 Task: Change the text position center left, Y -1.35.
Action: Mouse moved to (454, 211)
Screenshot: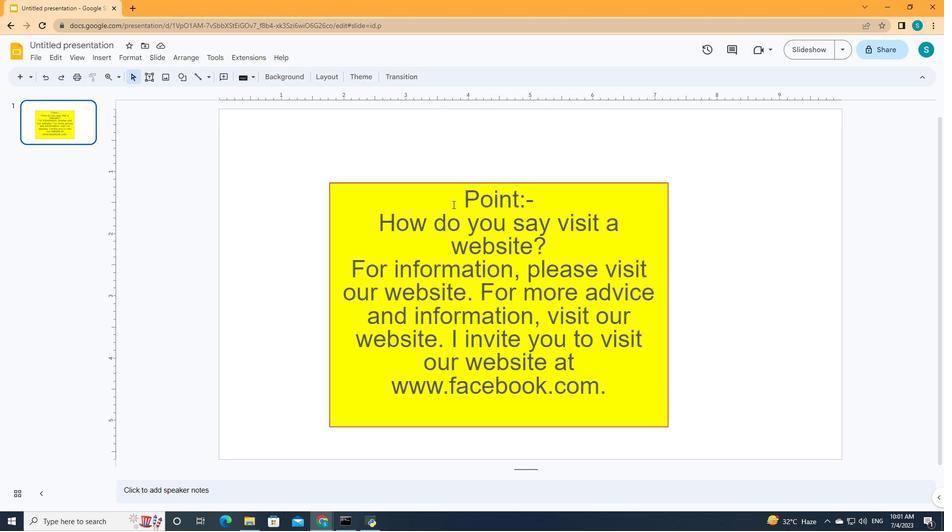 
Action: Mouse pressed left at (454, 211)
Screenshot: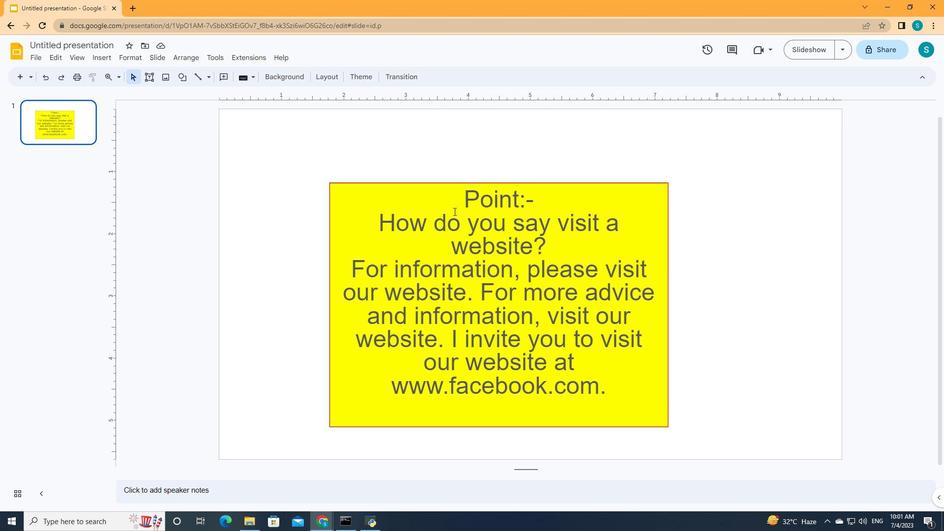 
Action: Mouse moved to (682, 75)
Screenshot: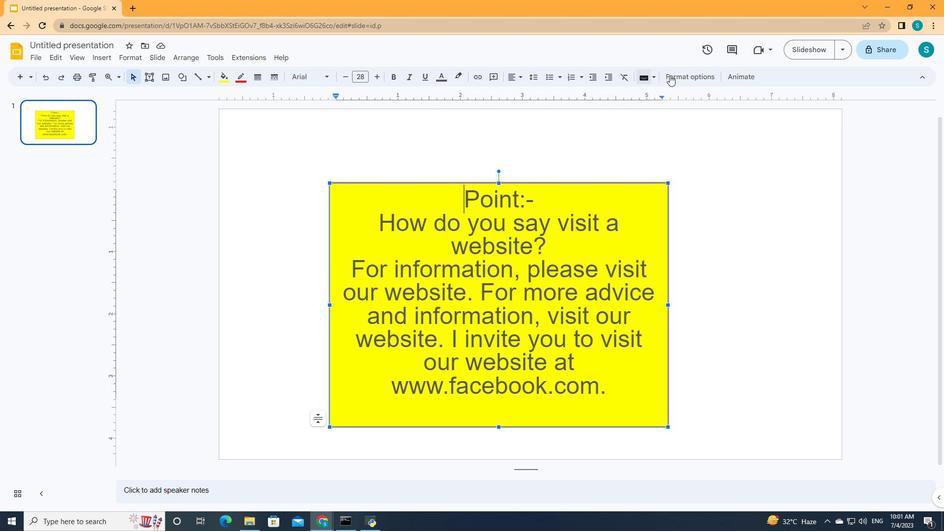 
Action: Mouse pressed left at (682, 75)
Screenshot: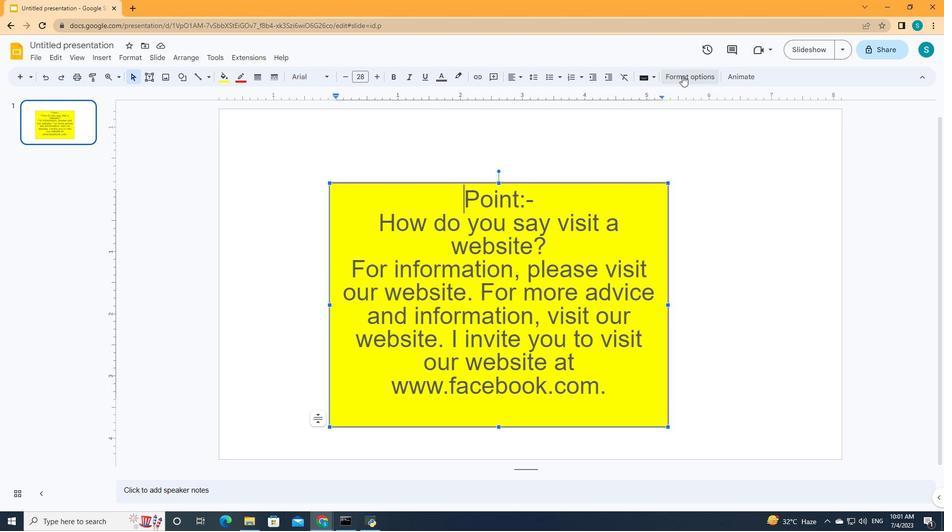 
Action: Mouse moved to (809, 140)
Screenshot: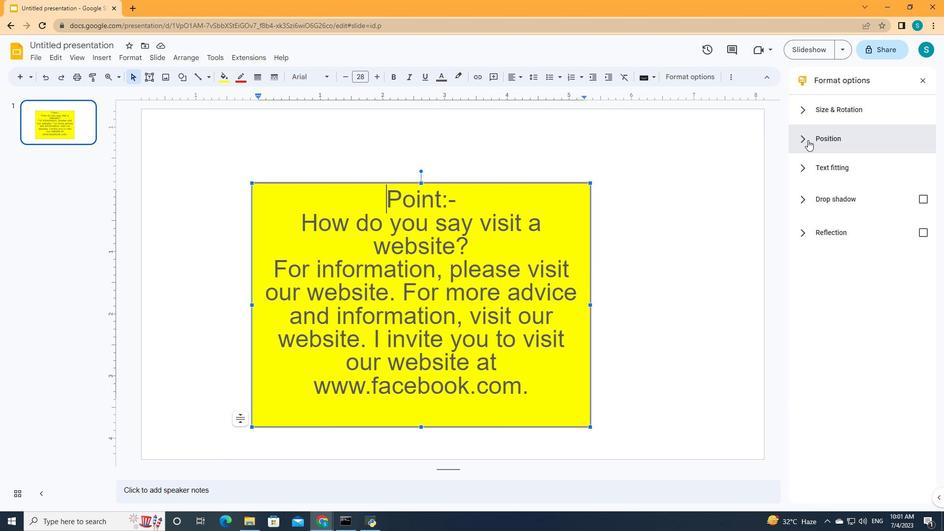 
Action: Mouse pressed left at (809, 140)
Screenshot: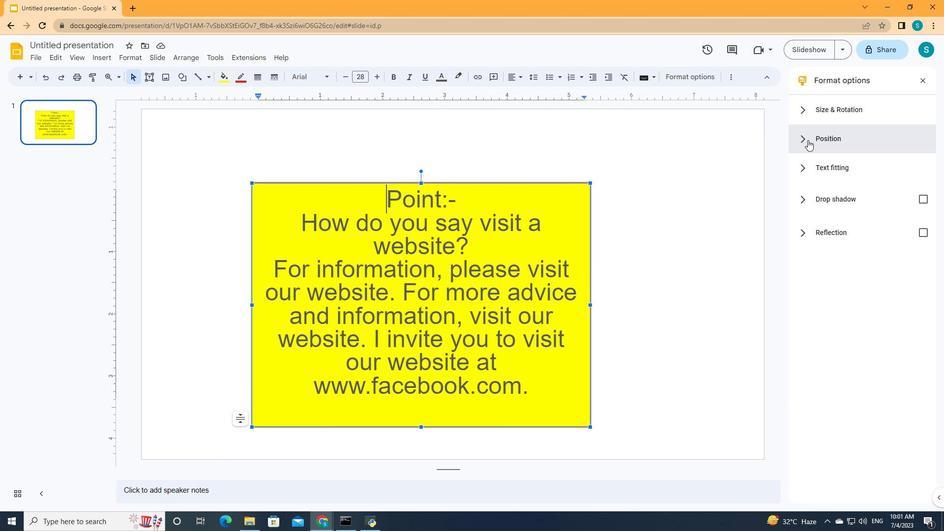 
Action: Mouse moved to (862, 176)
Screenshot: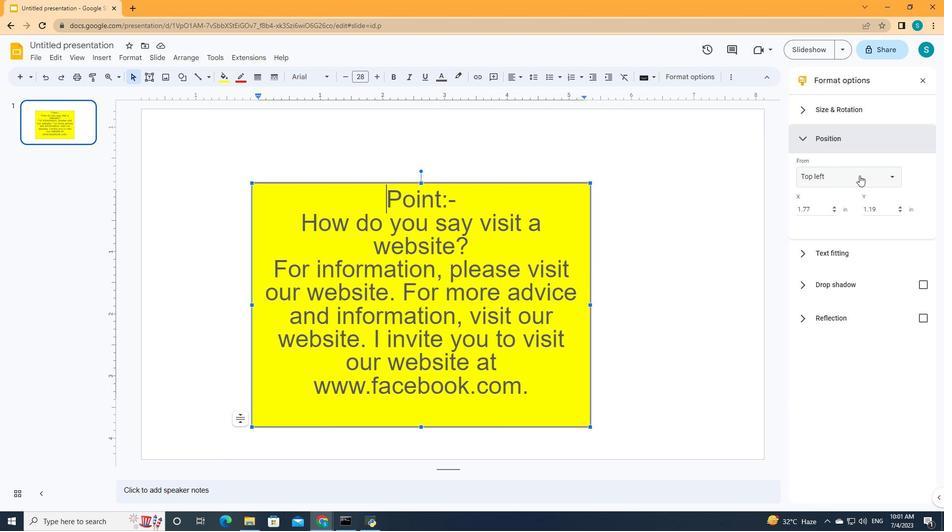 
Action: Mouse pressed left at (862, 176)
Screenshot: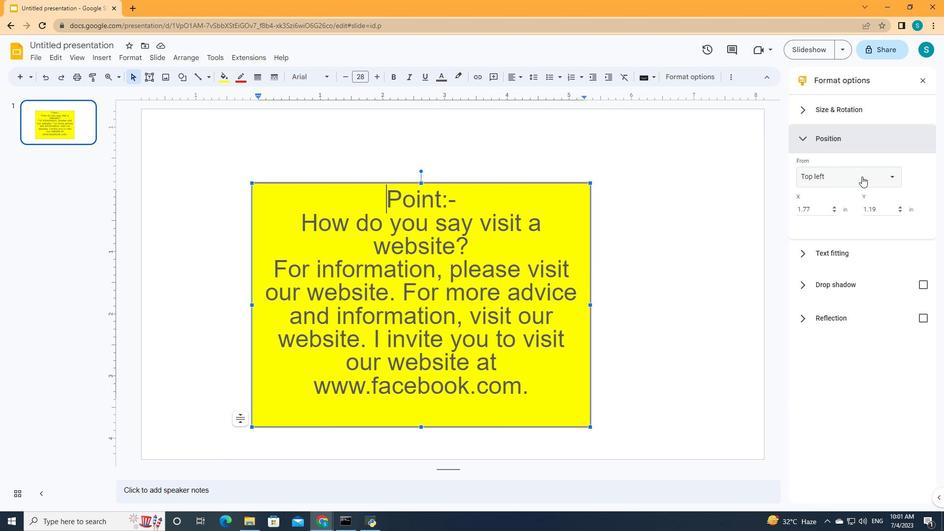 
Action: Mouse moved to (826, 213)
Screenshot: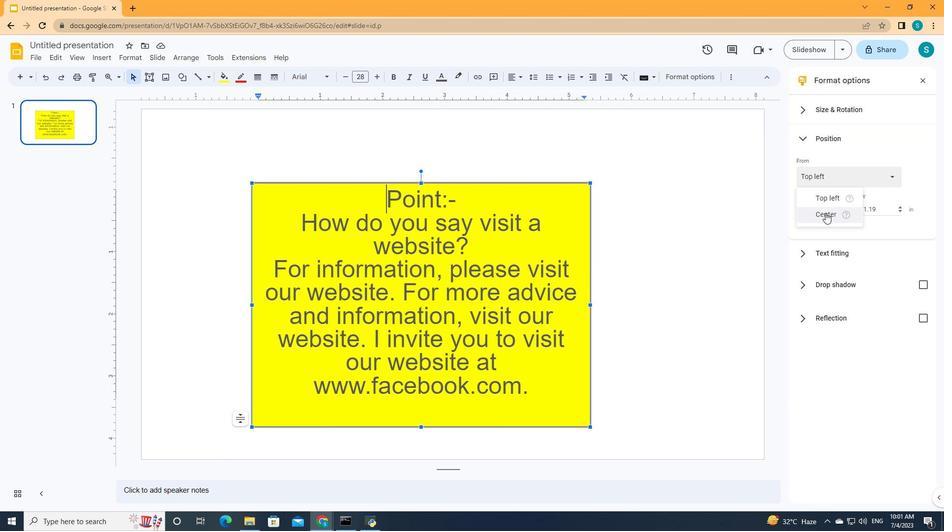 
Action: Mouse pressed left at (826, 213)
Screenshot: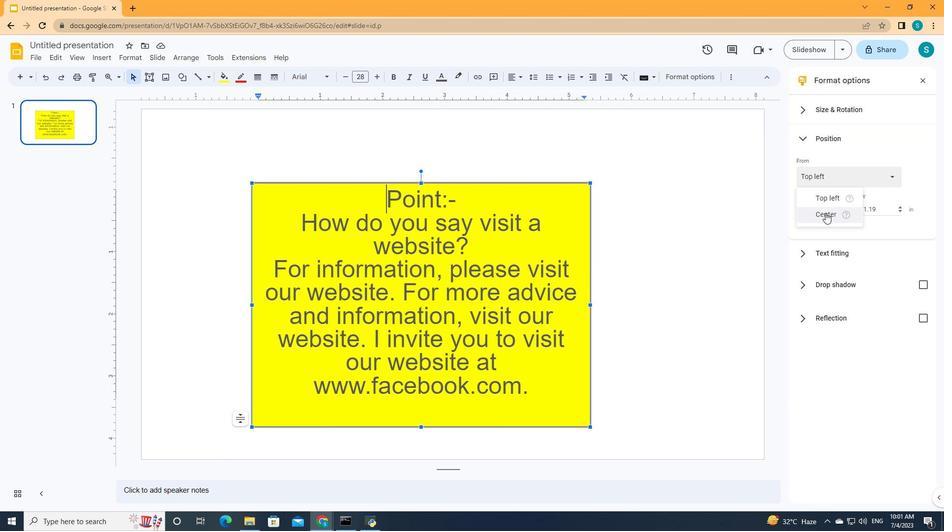 
Action: Mouse moved to (880, 211)
Screenshot: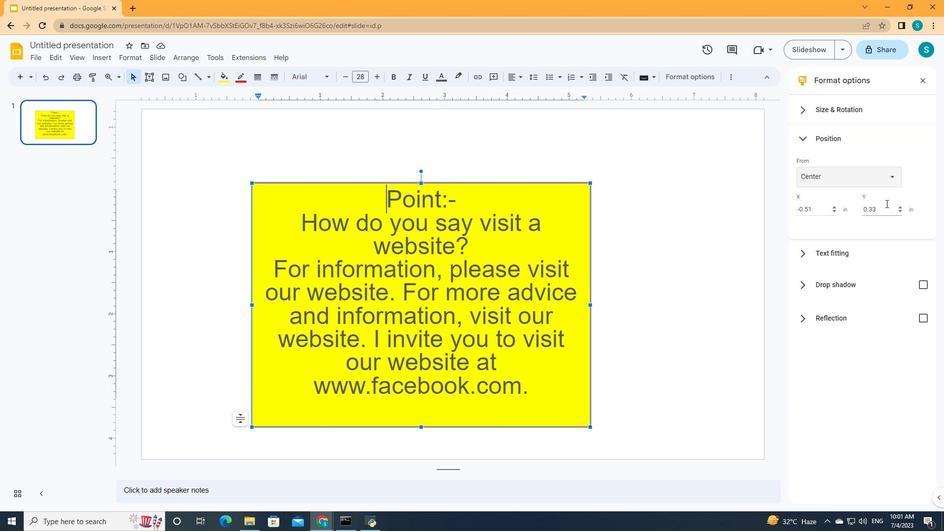 
Action: Mouse pressed left at (880, 211)
Screenshot: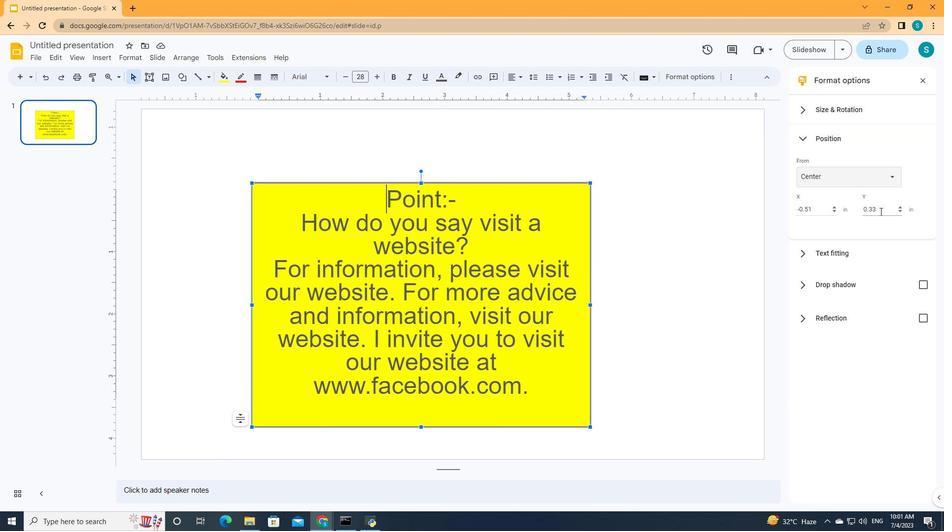 
Action: Mouse moved to (855, 208)
Screenshot: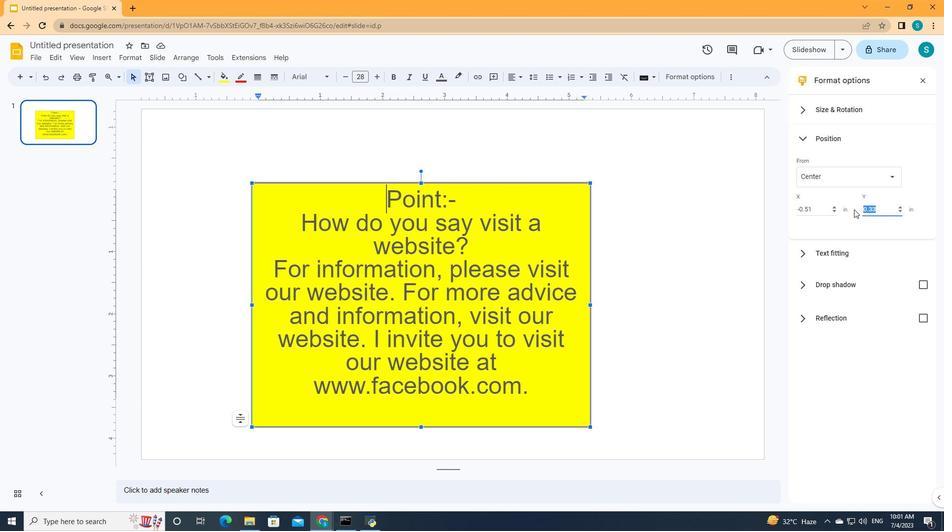 
Action: Key pressed -1.35
Screenshot: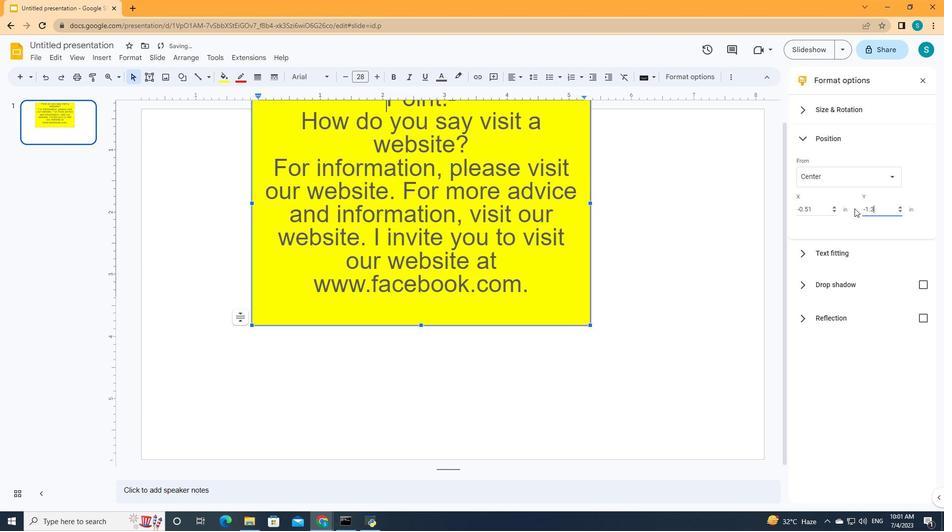 
